 Task: Strategic Partnerships Workshop: Attend a workshop to explore potential strategic partnerships and collaborations to drive business growth. Location: Collaboration Room. Time: 10:00 AM - 12:30 PM.
Action: Mouse moved to (78, 93)
Screenshot: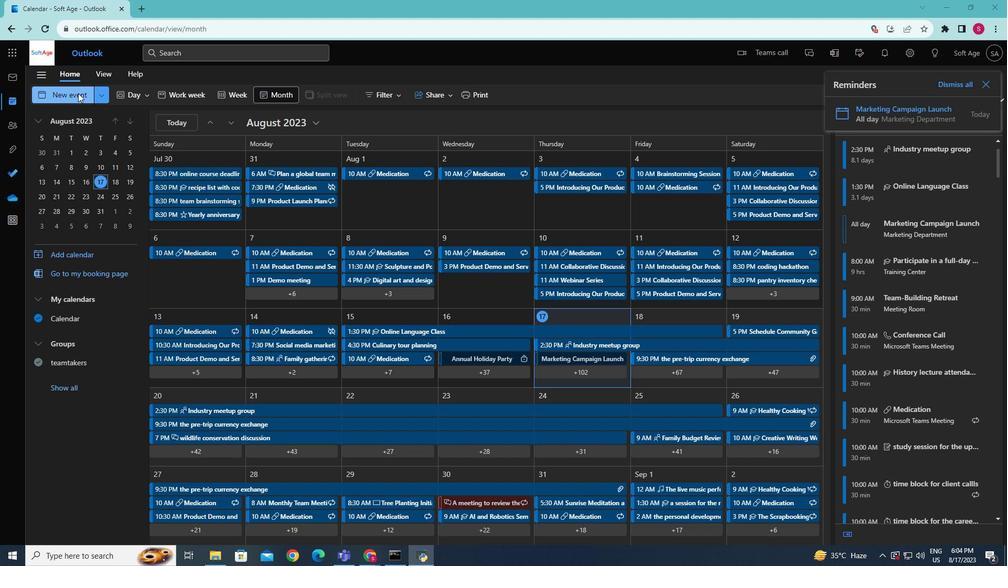 
Action: Mouse pressed left at (78, 93)
Screenshot: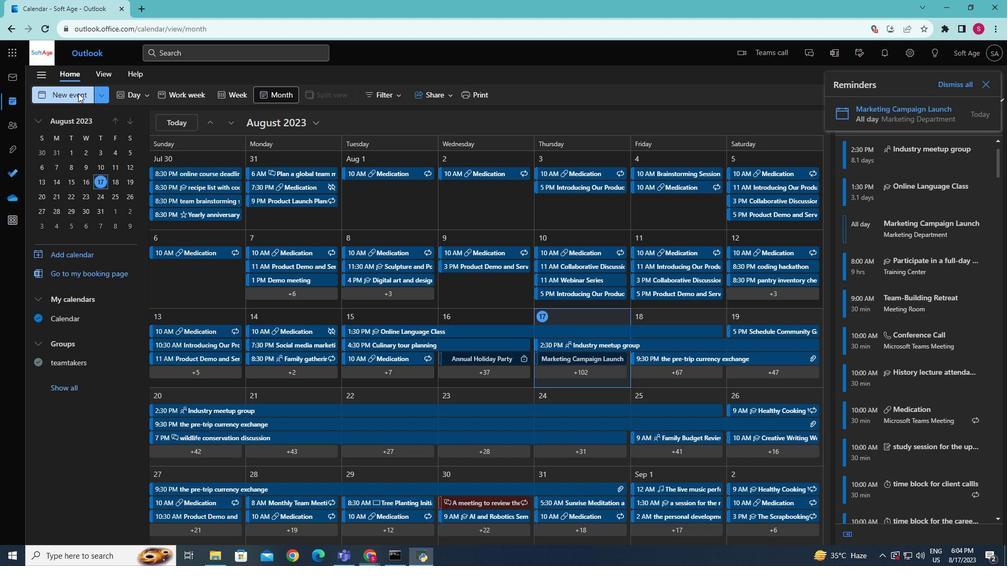 
Action: Mouse moved to (294, 159)
Screenshot: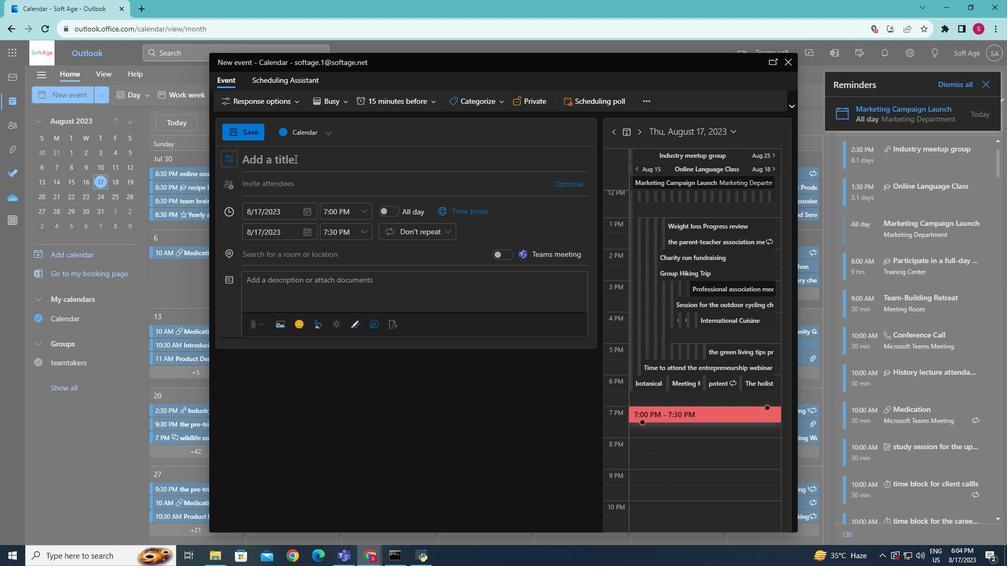 
Action: Key pressed <Key.caps_lock>S<Key.caps_lock>trategic<Key.space><Key.caps_lock>P<Key.caps_lock>artnership<Key.space><Key.caps_lock>W<Key.caps_lock>orkshop
Screenshot: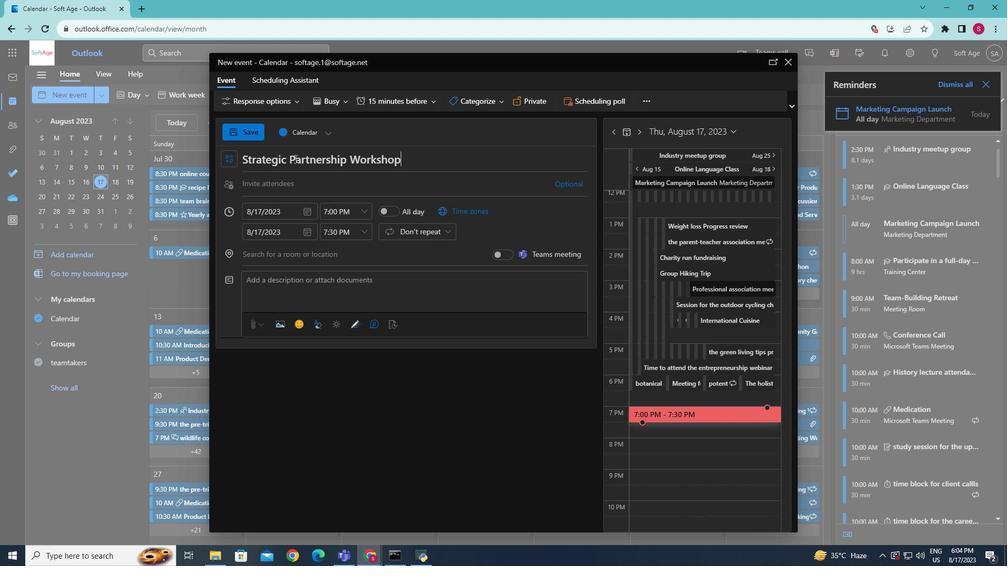 
Action: Mouse moved to (264, 297)
Screenshot: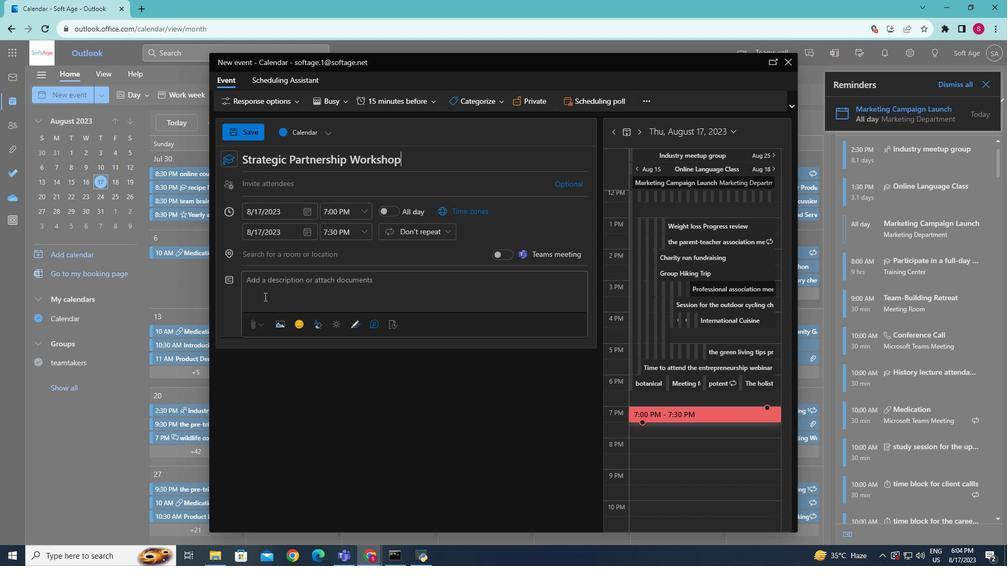 
Action: Mouse pressed left at (264, 297)
Screenshot: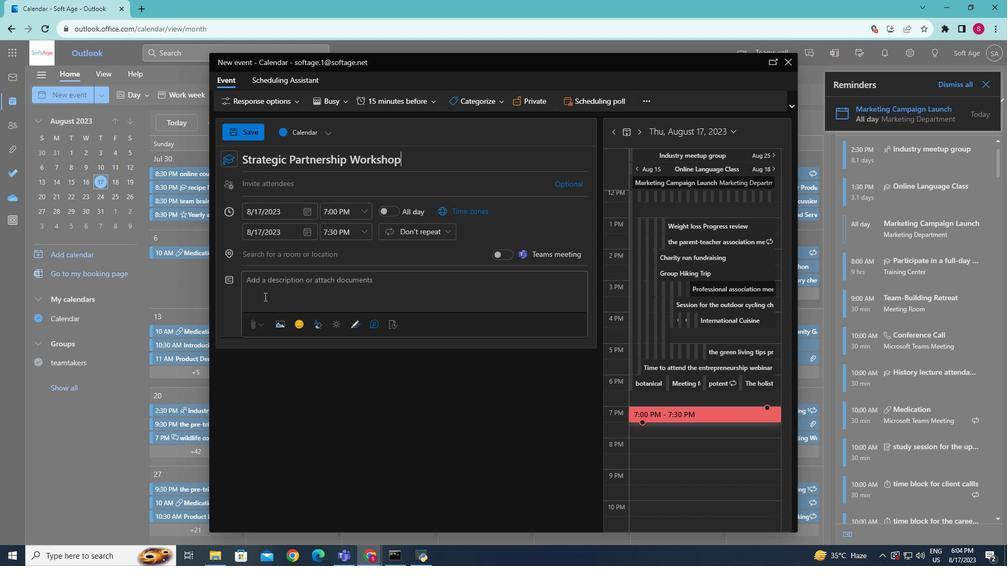 
Action: Key pressed <Key.caps_lock>A<Key.caps_lock>ttend<Key.space>a<Key.space>workshop<Key.space>to<Key.space>explore<Key.space>potential<Key.space>strategic<Key.space>partnerships<Key.space>and<Key.space>collaborations<Key.space>to<Key.space>drive<Key.space>business<Key.space>growth.
Screenshot: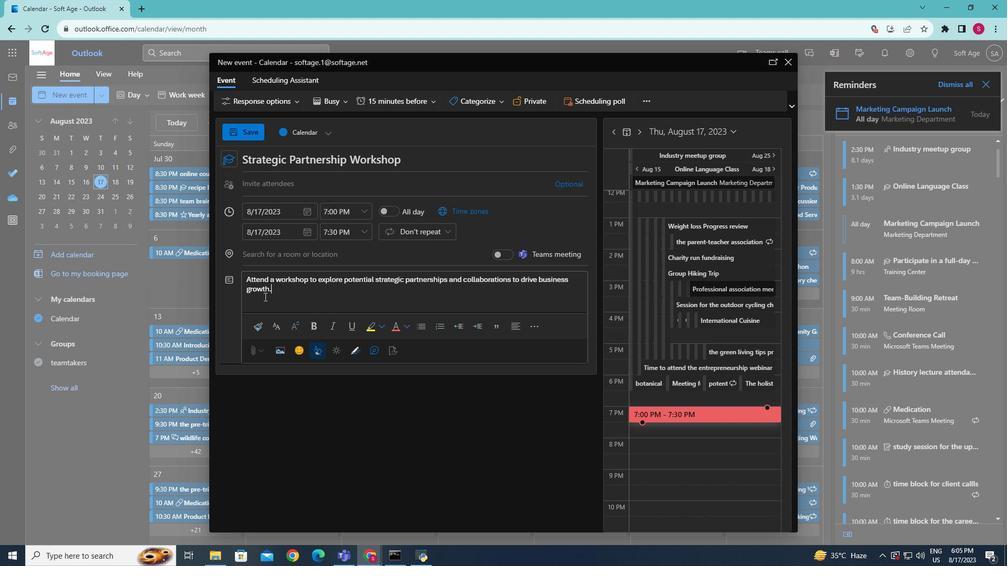 
Action: Mouse moved to (270, 253)
Screenshot: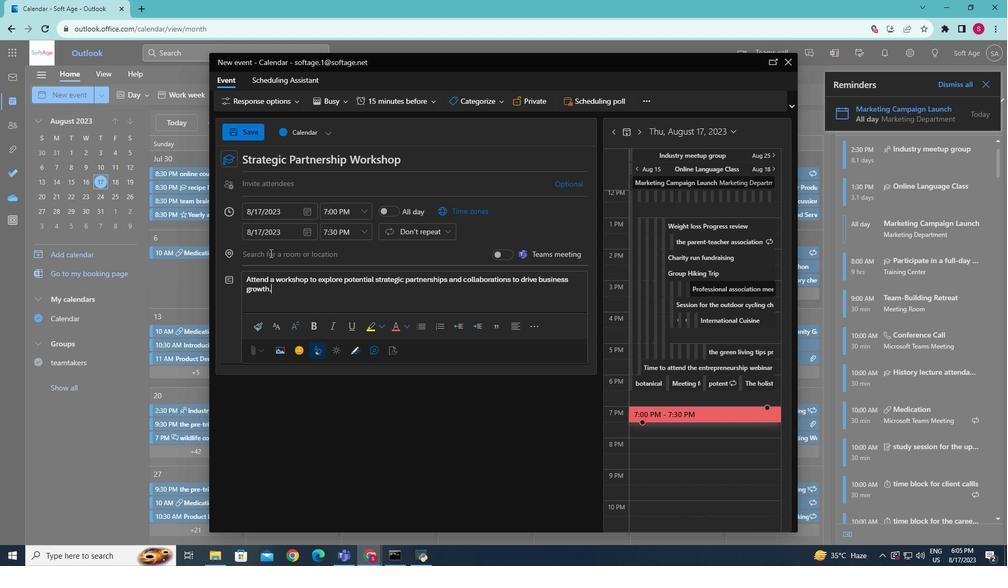 
Action: Mouse pressed left at (270, 253)
Screenshot: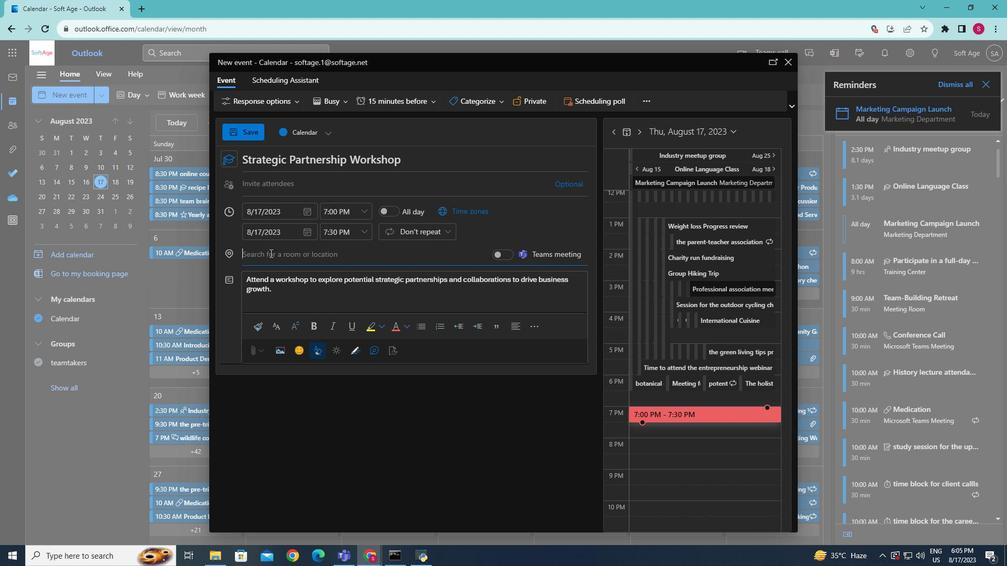 
Action: Key pressed <Key.caps_lock>C<Key.caps_lock>ollaboration<Key.space><Key.caps_lock>R<Key.caps_lock>oom
Screenshot: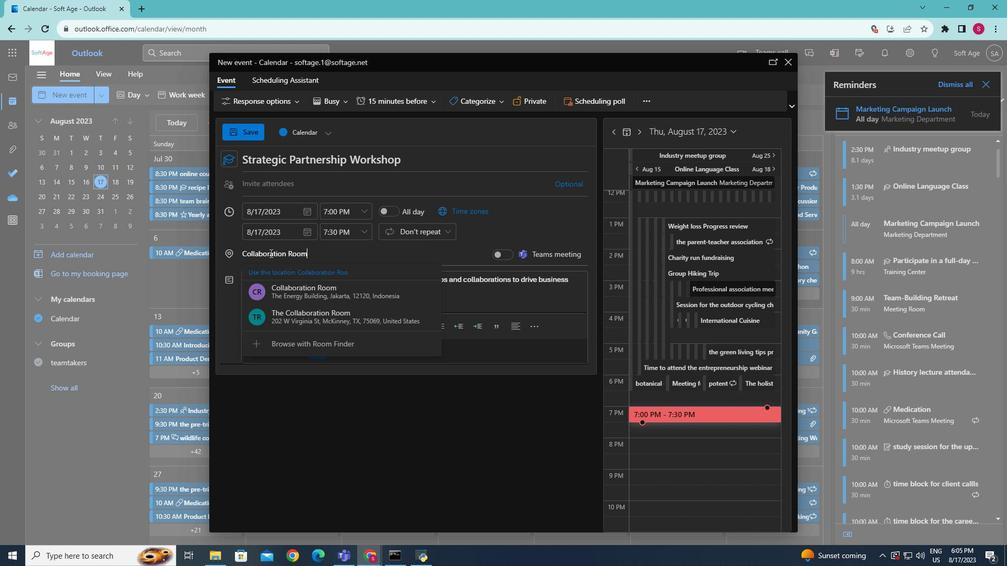 
Action: Mouse moved to (362, 206)
Screenshot: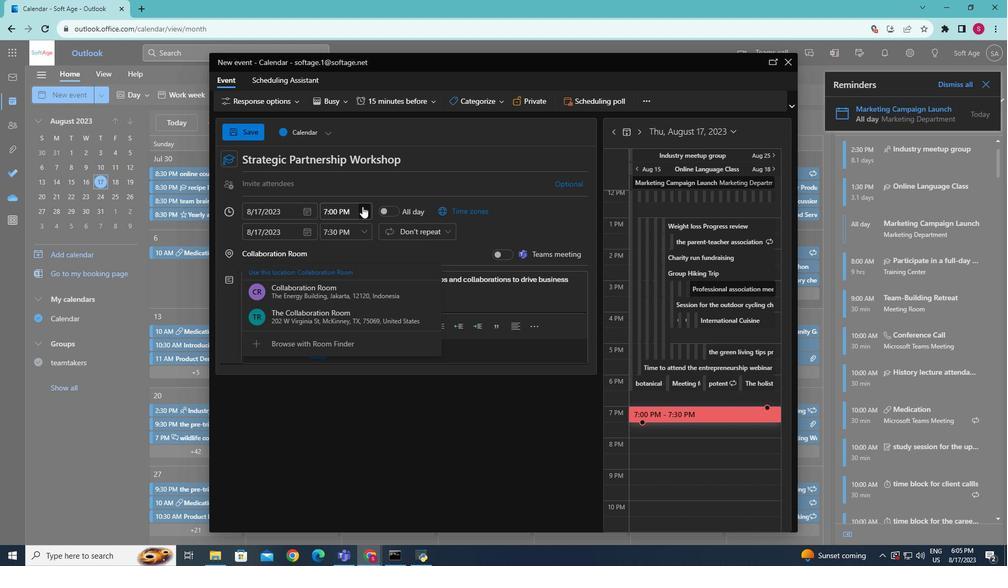 
Action: Mouse pressed left at (362, 206)
Screenshot: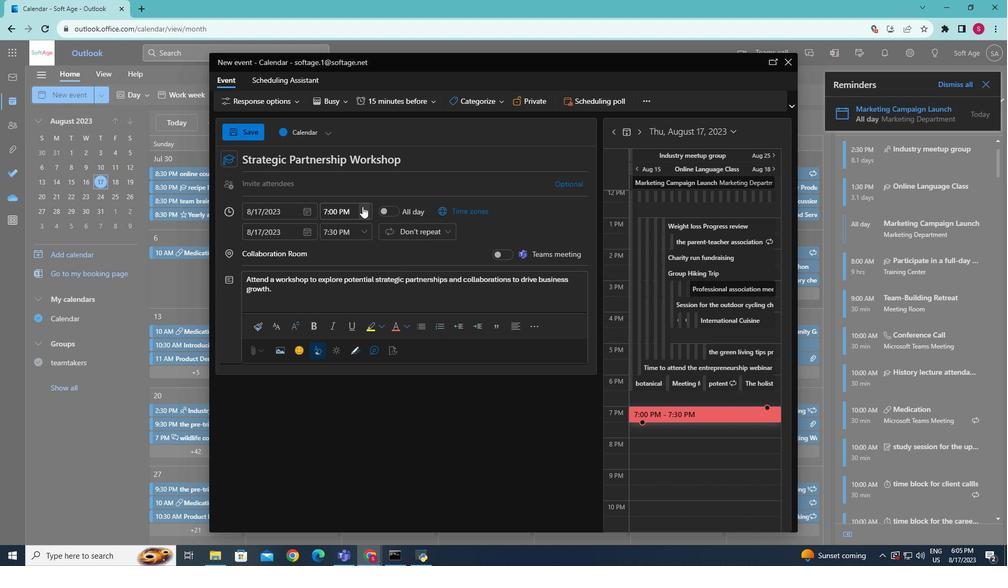 
Action: Mouse moved to (343, 274)
Screenshot: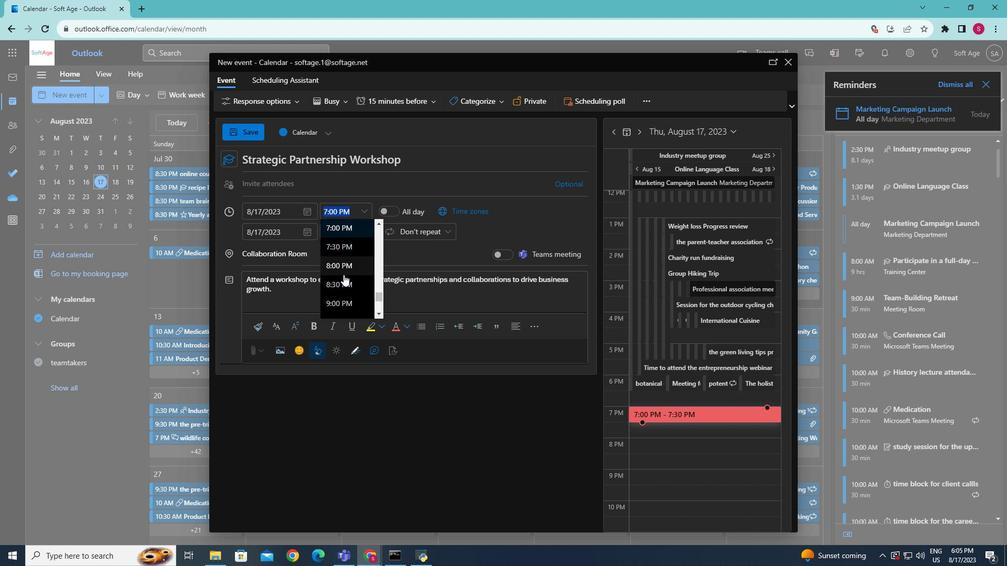 
Action: Mouse scrolled (343, 274) with delta (0, 0)
Screenshot: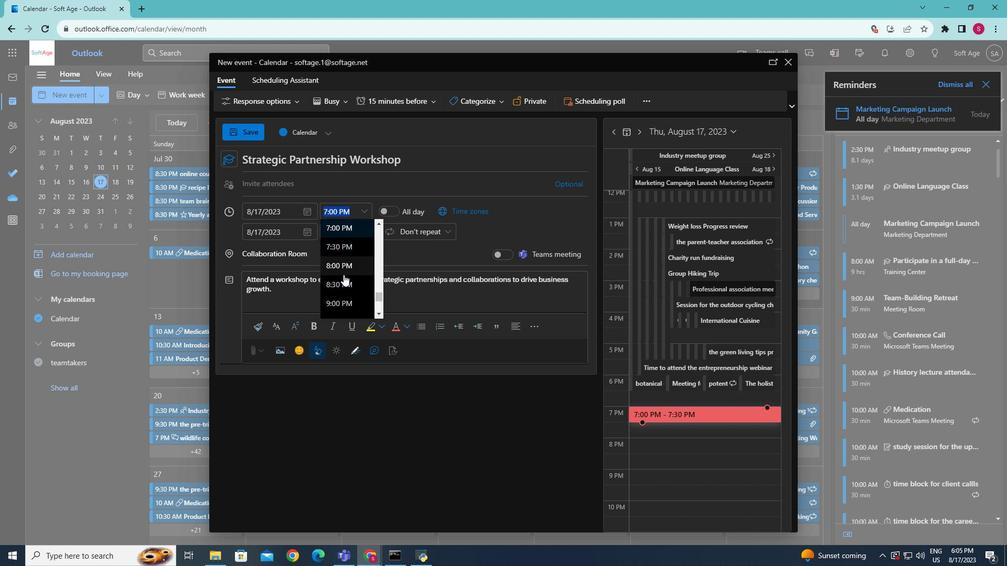 
Action: Mouse scrolled (343, 274) with delta (0, 0)
Screenshot: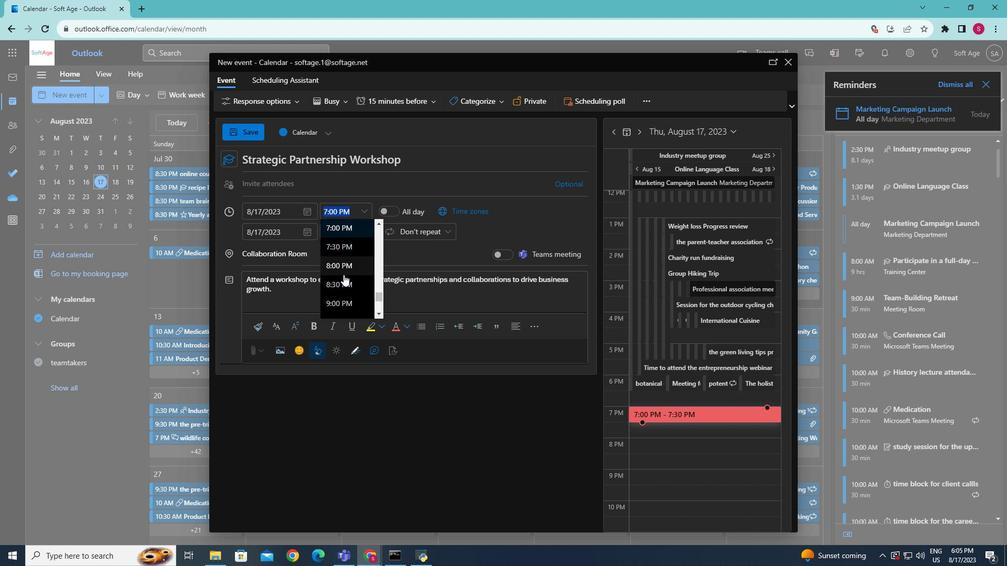 
Action: Mouse scrolled (343, 274) with delta (0, 0)
Screenshot: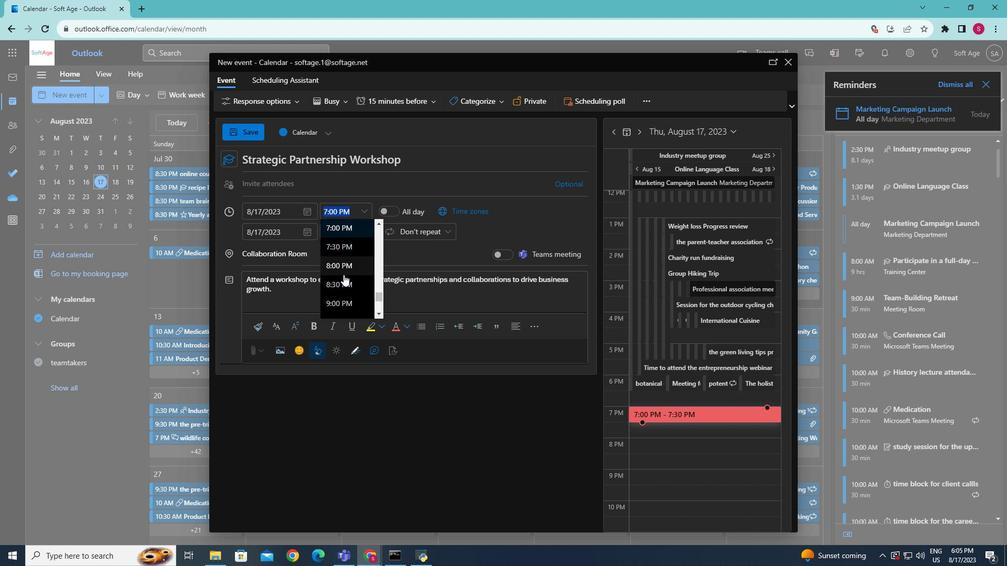 
Action: Mouse scrolled (343, 275) with delta (0, 0)
Screenshot: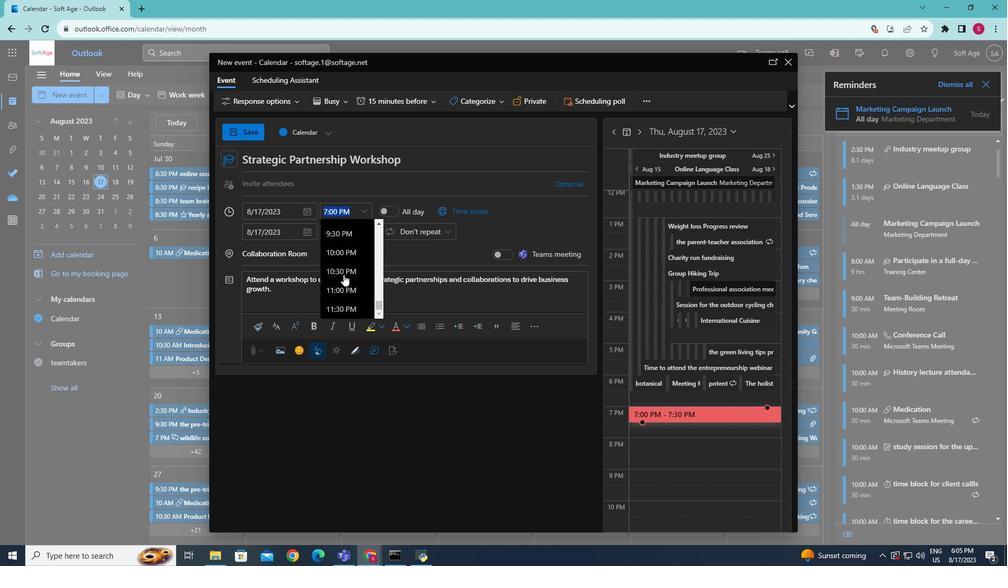 
Action: Mouse scrolled (343, 275) with delta (0, 0)
Screenshot: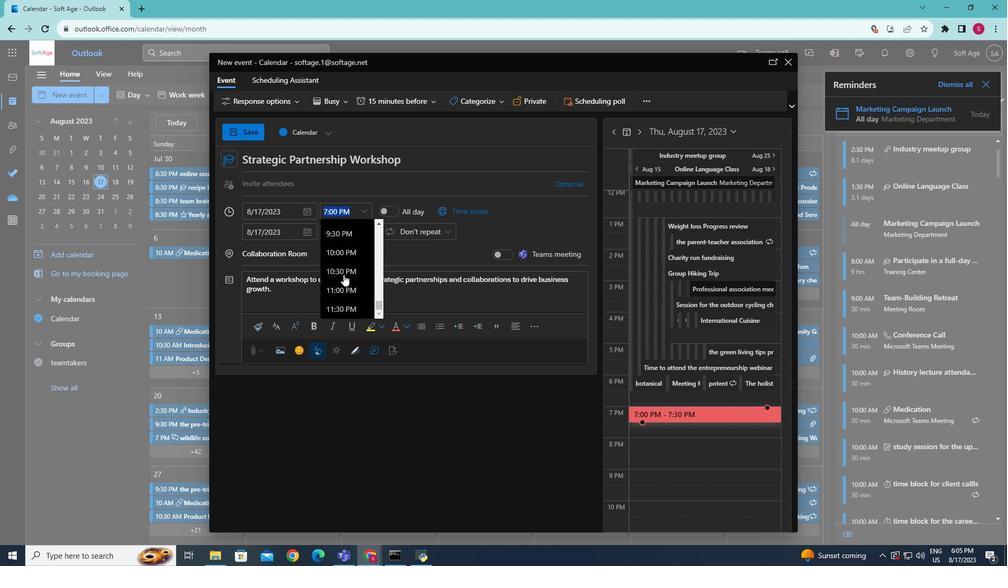
Action: Mouse scrolled (343, 275) with delta (0, 0)
Screenshot: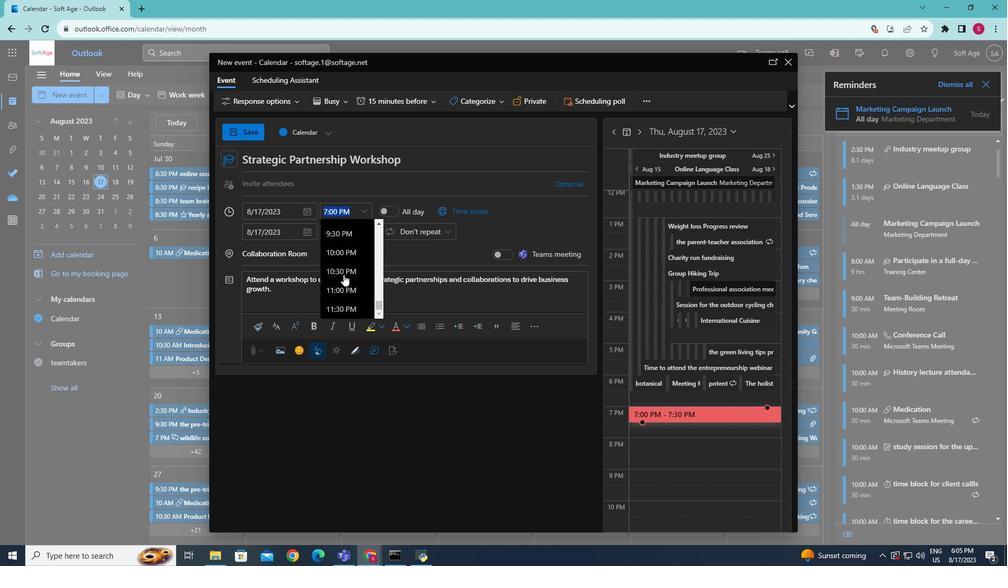 
Action: Mouse scrolled (343, 275) with delta (0, 0)
Screenshot: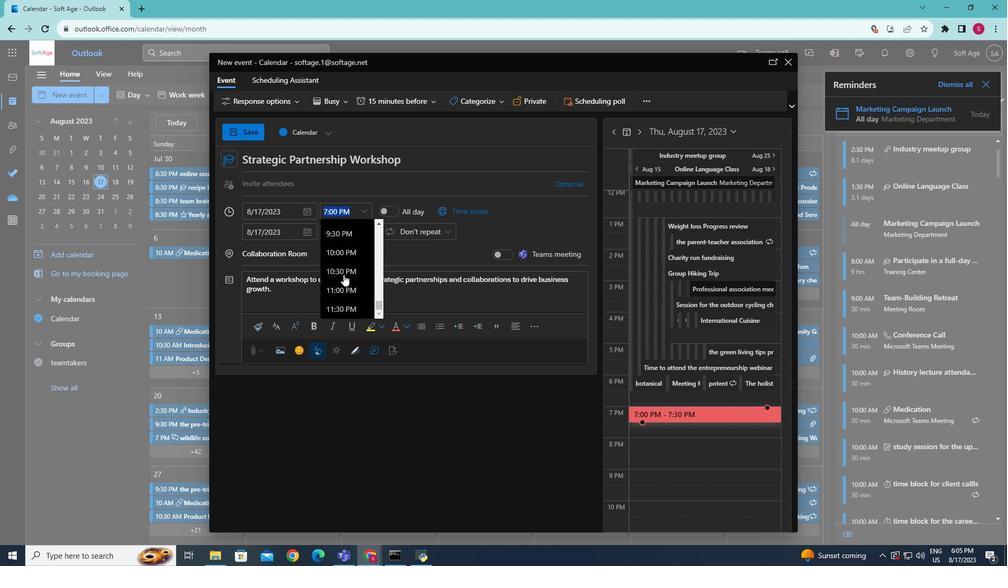
Action: Mouse scrolled (343, 275) with delta (0, 0)
Screenshot: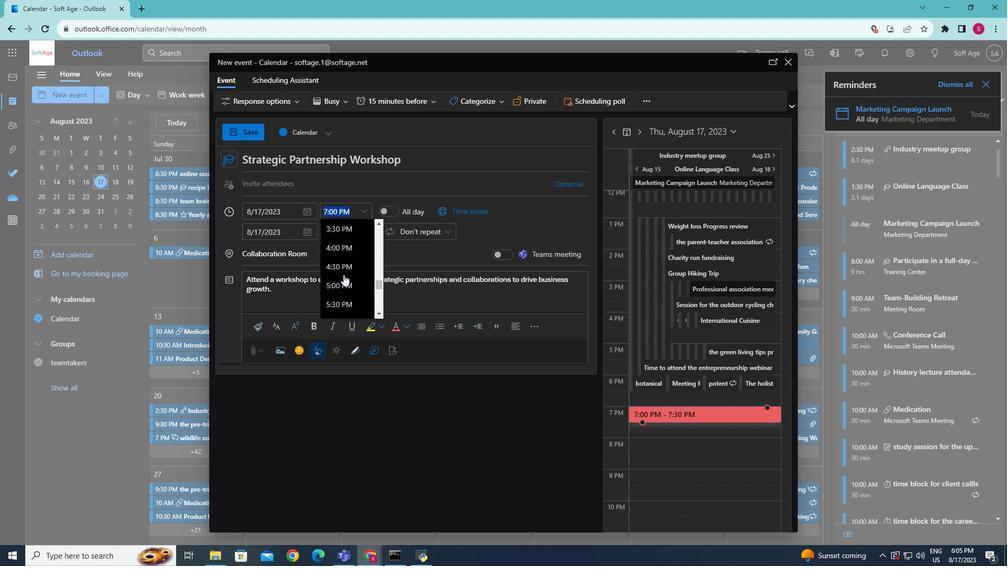 
Action: Mouse scrolled (343, 275) with delta (0, 0)
Screenshot: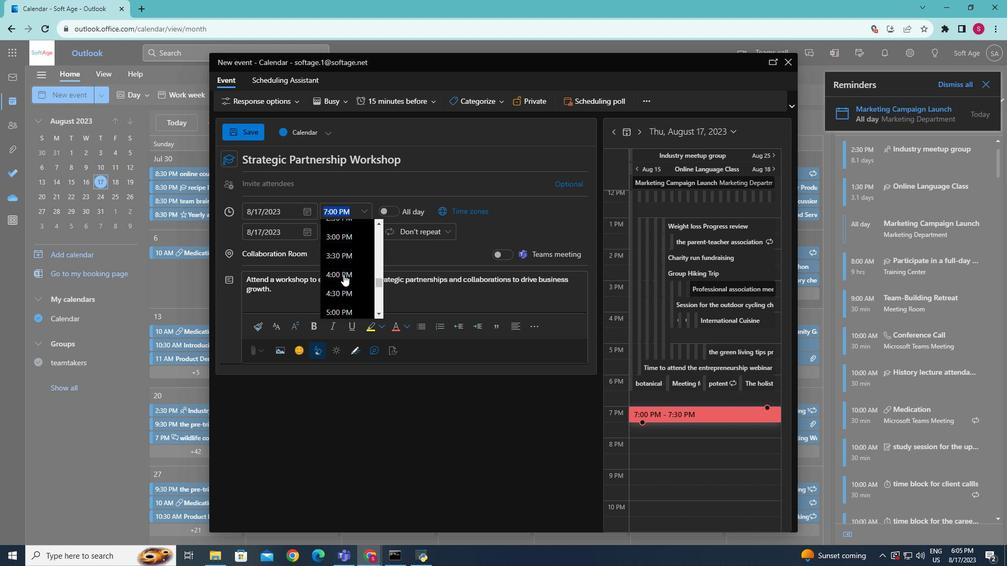 
Action: Mouse scrolled (343, 275) with delta (0, 0)
Screenshot: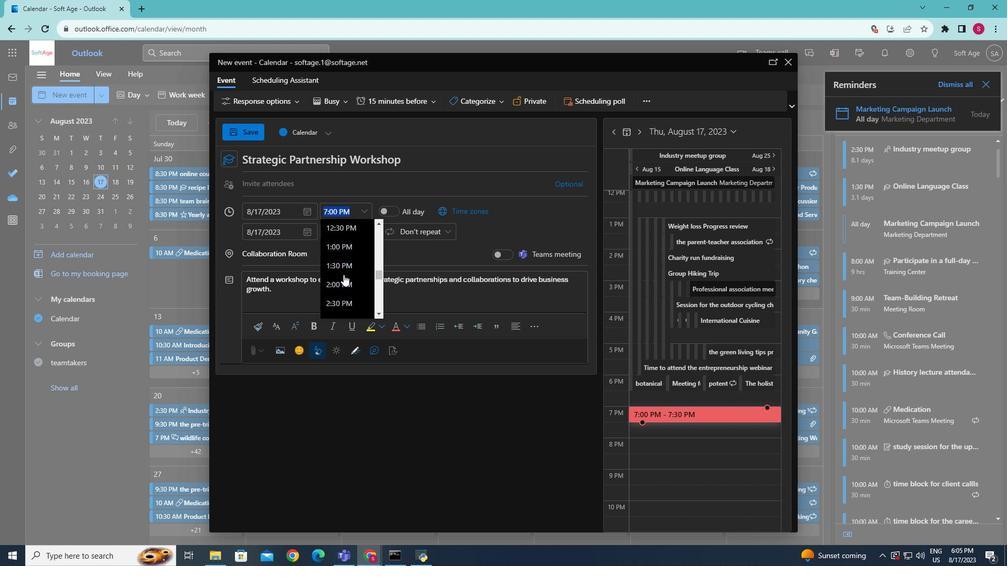 
Action: Mouse scrolled (343, 275) with delta (0, 0)
Screenshot: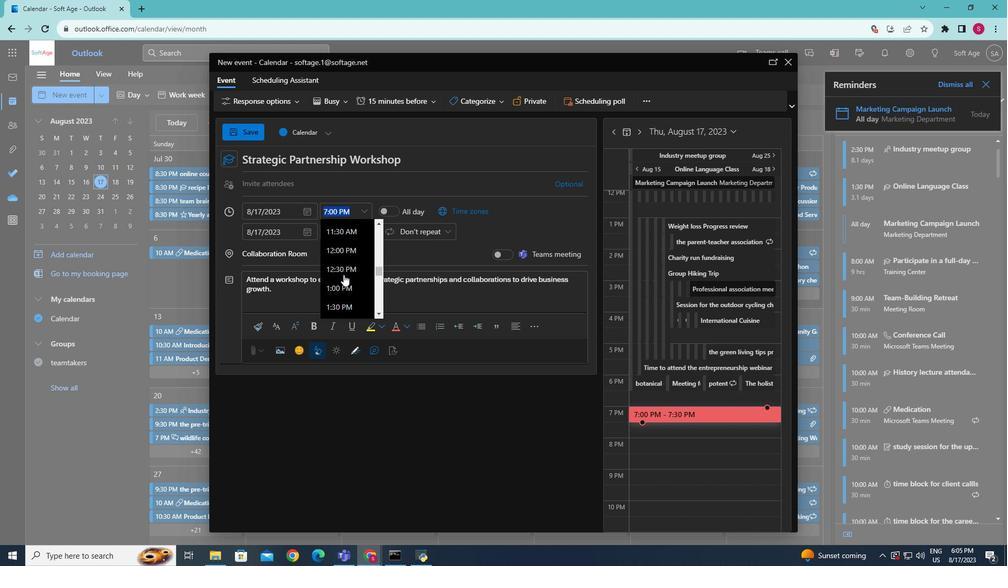 
Action: Mouse scrolled (343, 275) with delta (0, 0)
Screenshot: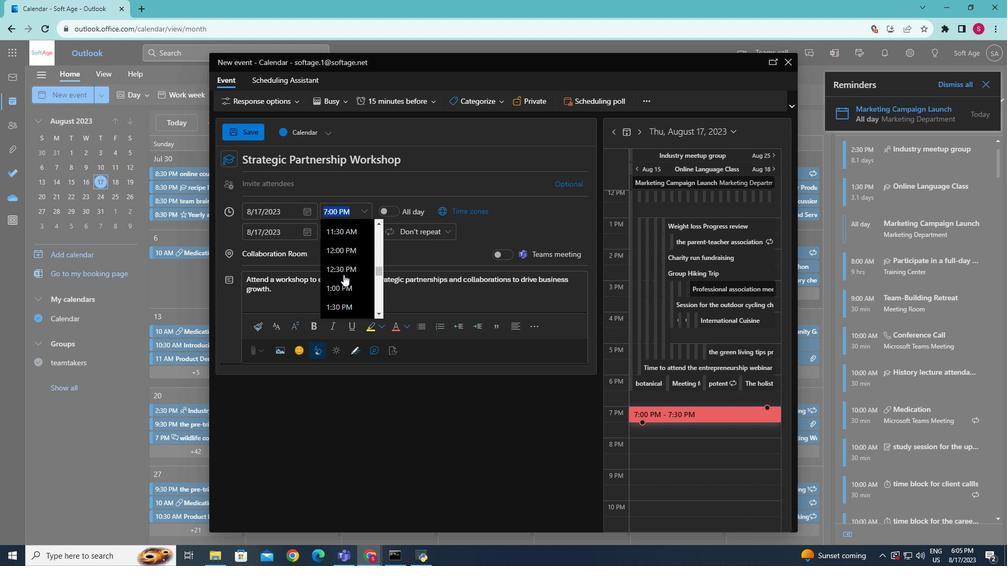 
Action: Mouse moved to (343, 273)
Screenshot: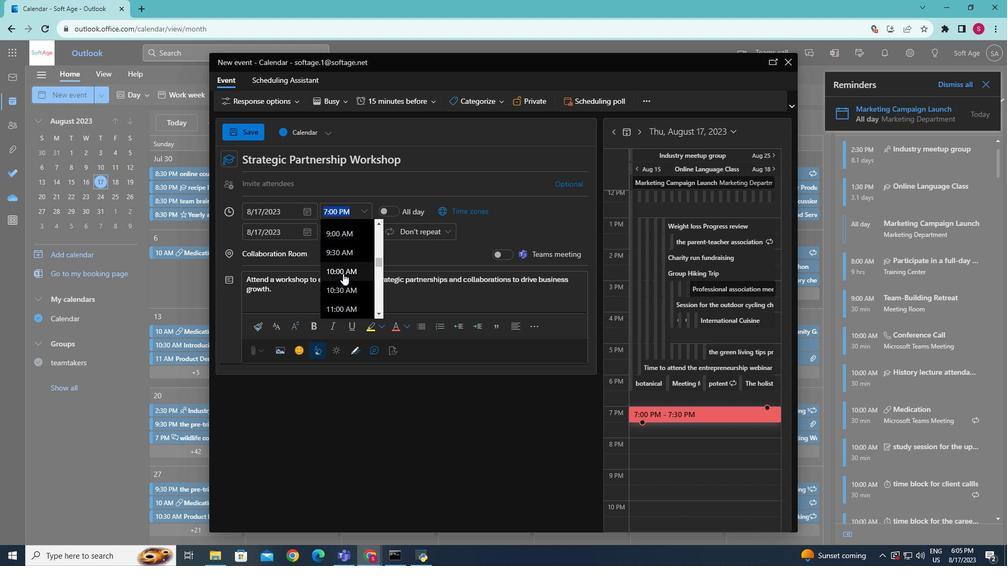 
Action: Mouse pressed left at (343, 273)
Screenshot: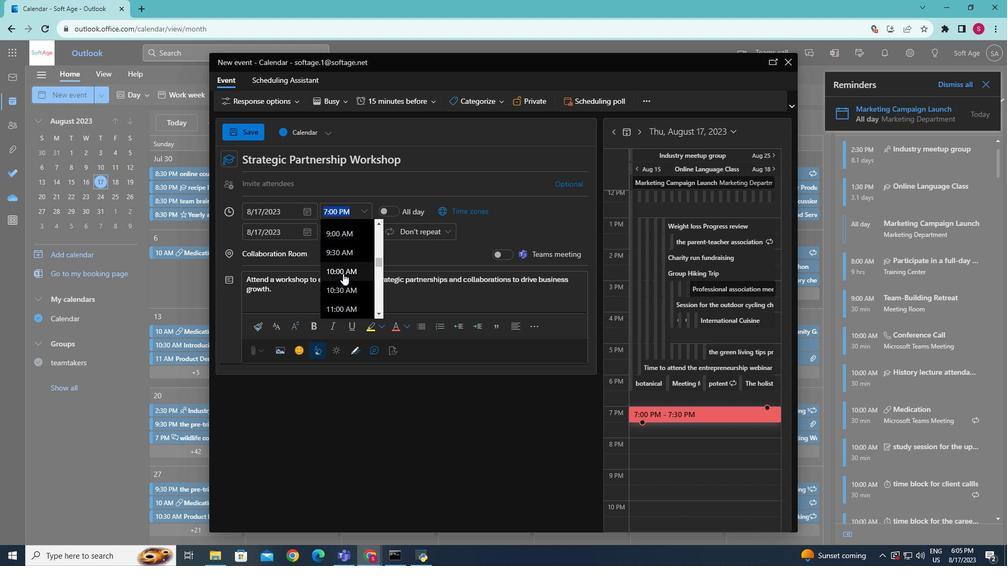 
Action: Mouse moved to (362, 234)
Screenshot: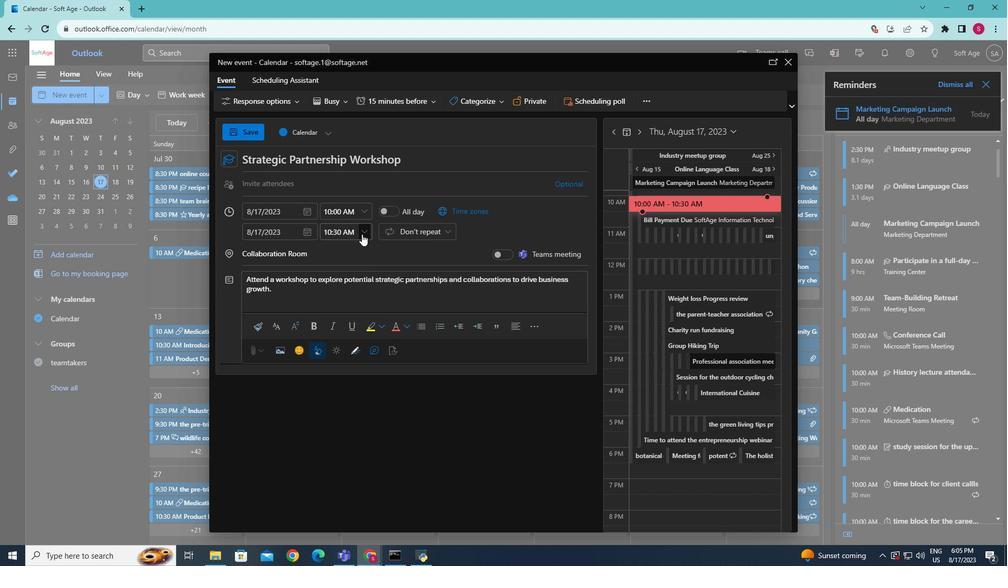 
Action: Mouse pressed left at (362, 234)
Screenshot: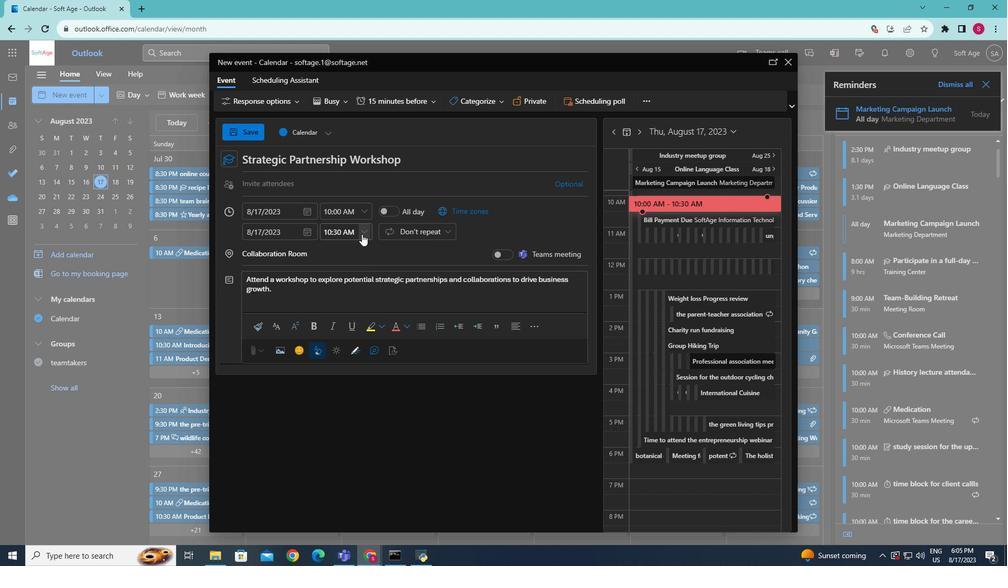 
Action: Mouse moved to (343, 277)
Screenshot: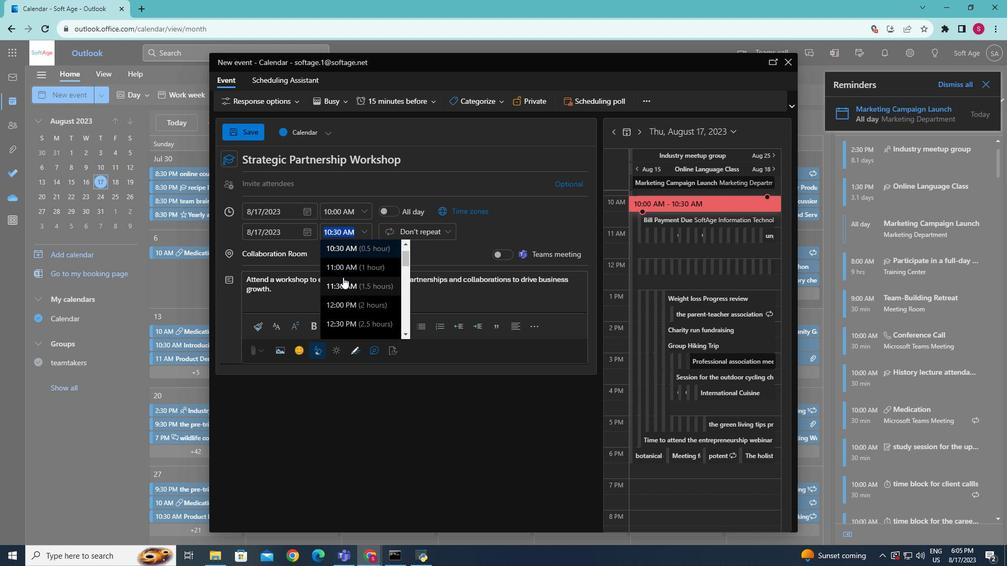 
Action: Mouse scrolled (343, 277) with delta (0, 0)
Screenshot: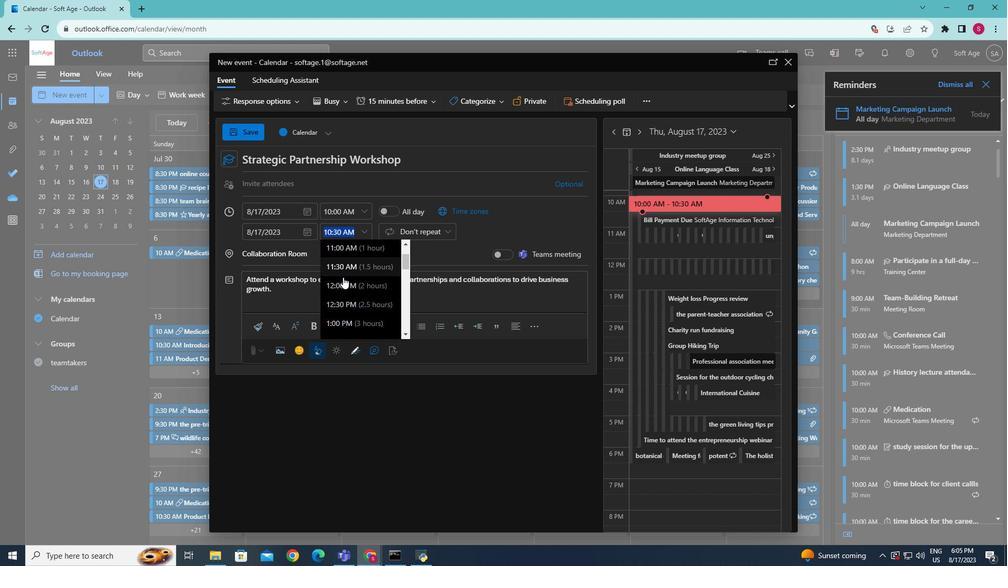 
Action: Mouse moved to (342, 269)
Screenshot: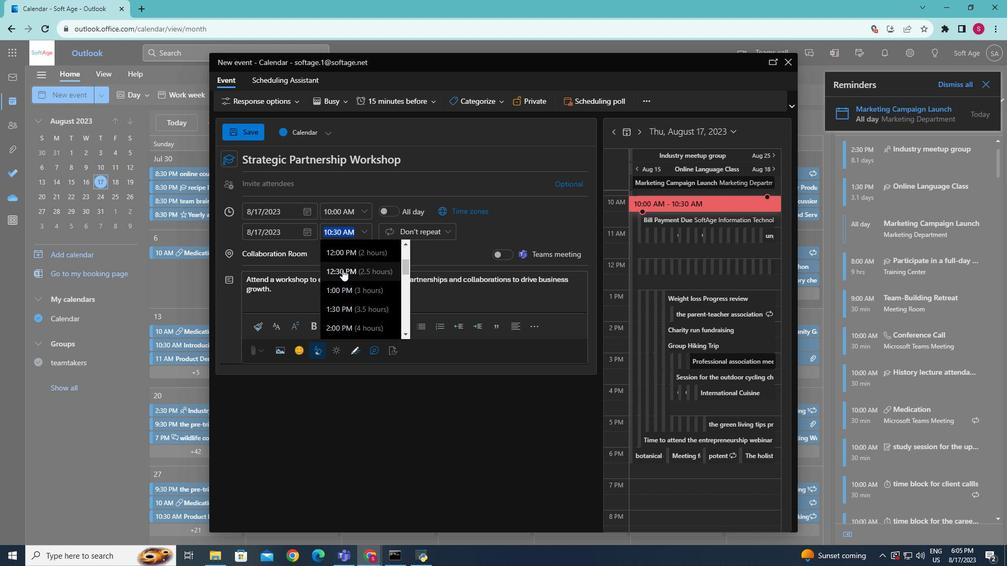 
Action: Mouse pressed left at (342, 269)
Screenshot: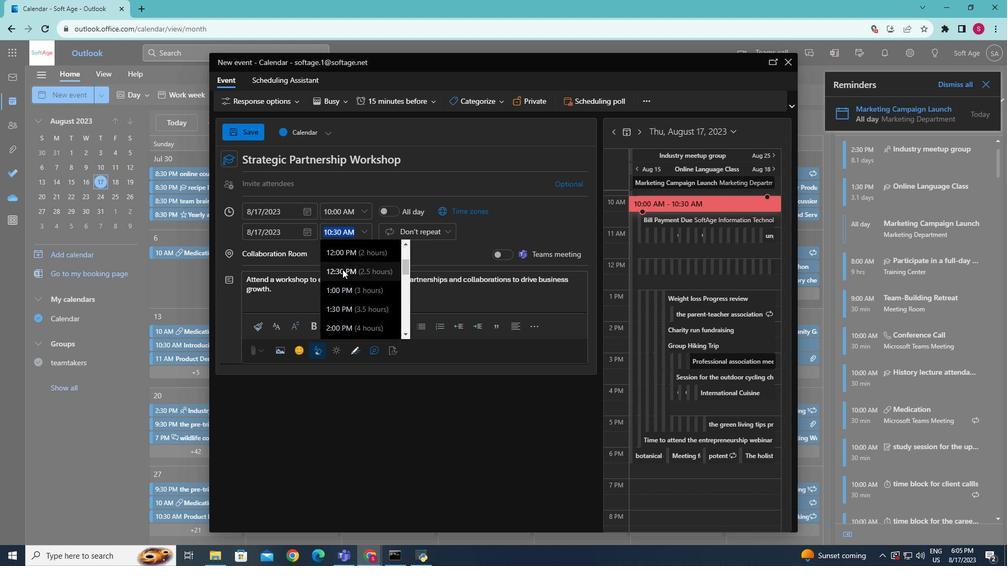 
Action: Mouse moved to (240, 128)
Screenshot: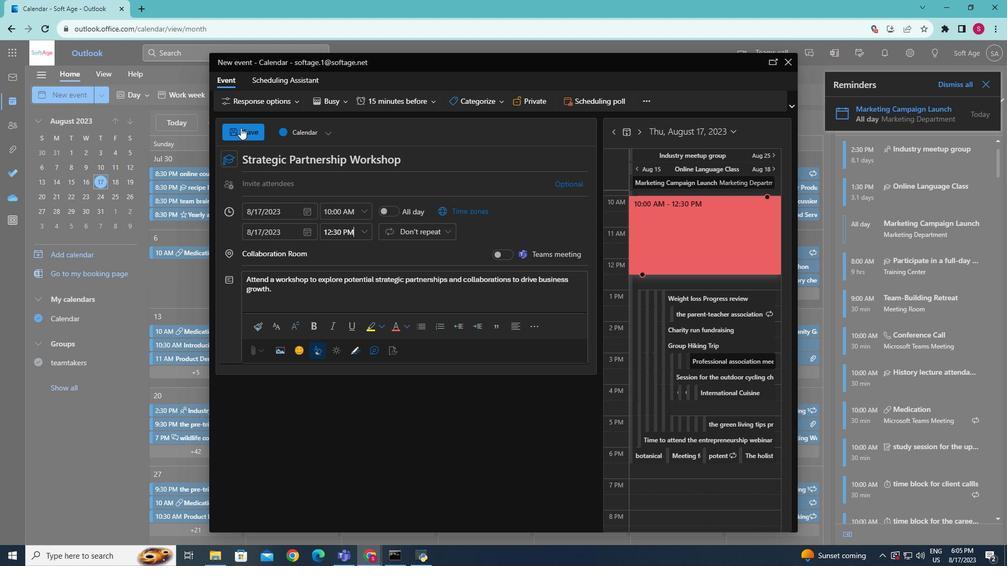 
Action: Mouse pressed left at (240, 128)
Screenshot: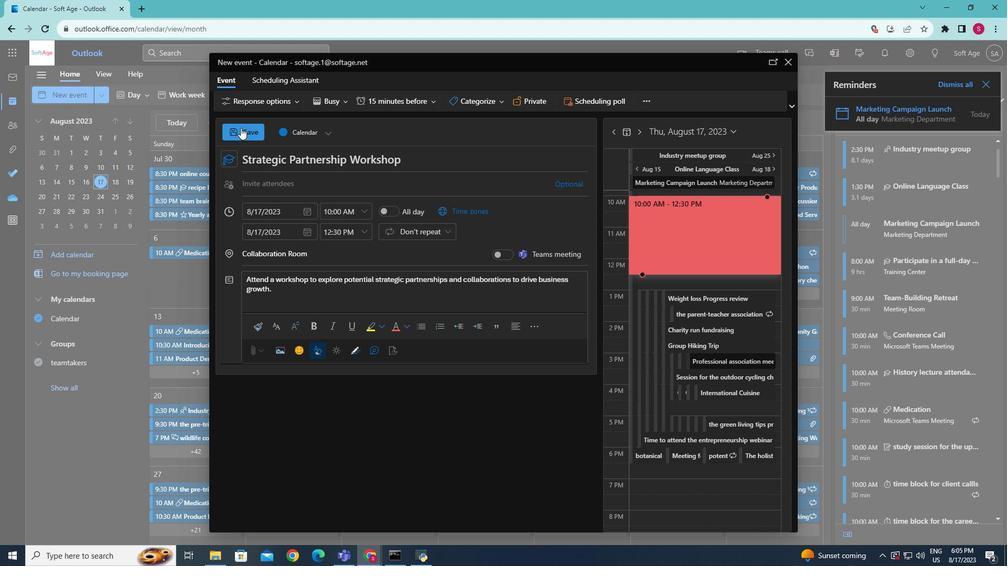 
Action: Mouse moved to (263, 213)
Screenshot: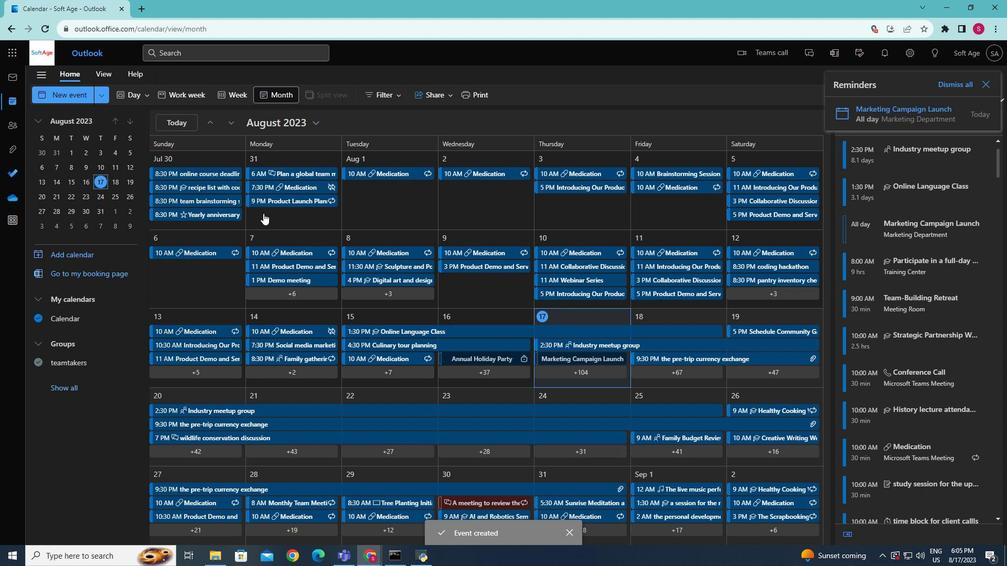 
